 Task: Find the contact with the surname 'Jain' in Outlook.
Action: Mouse moved to (11, 88)
Screenshot: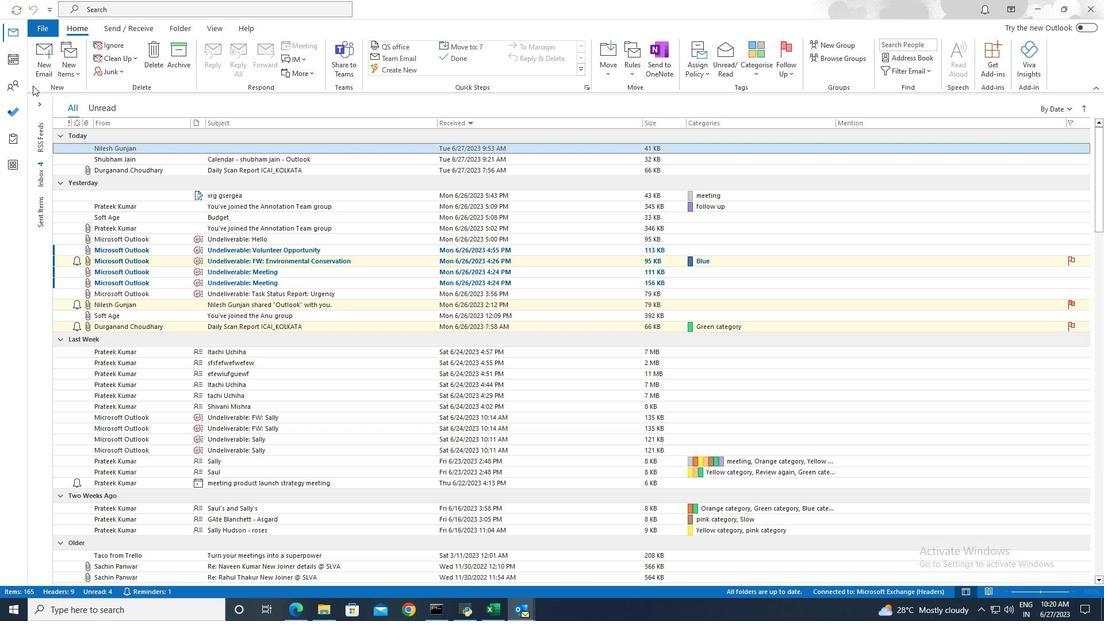 
Action: Mouse pressed left at (11, 88)
Screenshot: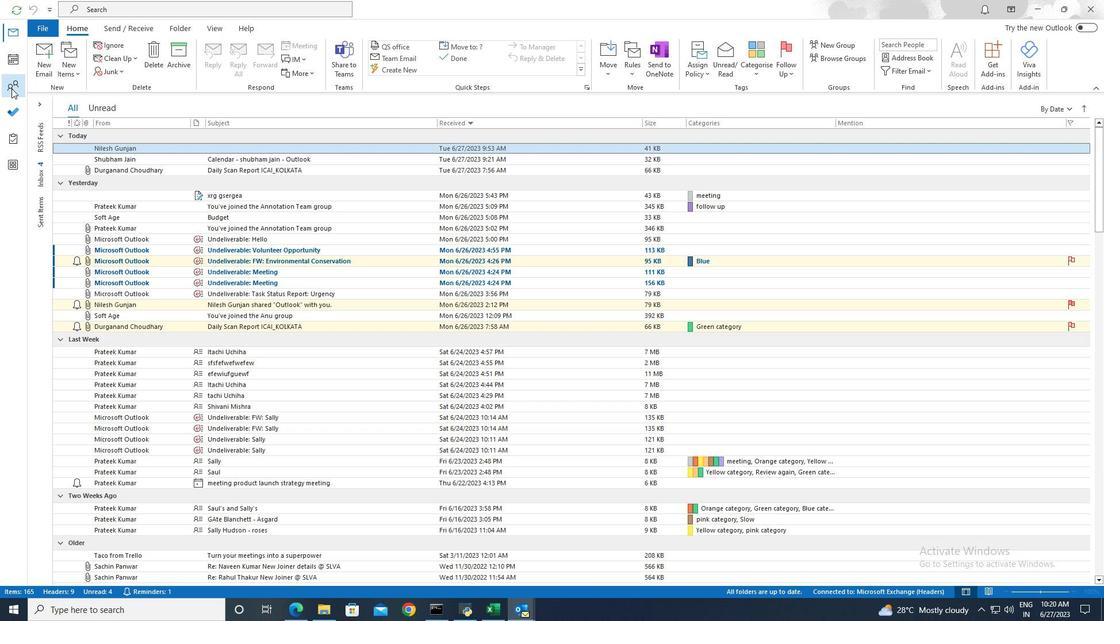 
Action: Mouse moved to (287, 6)
Screenshot: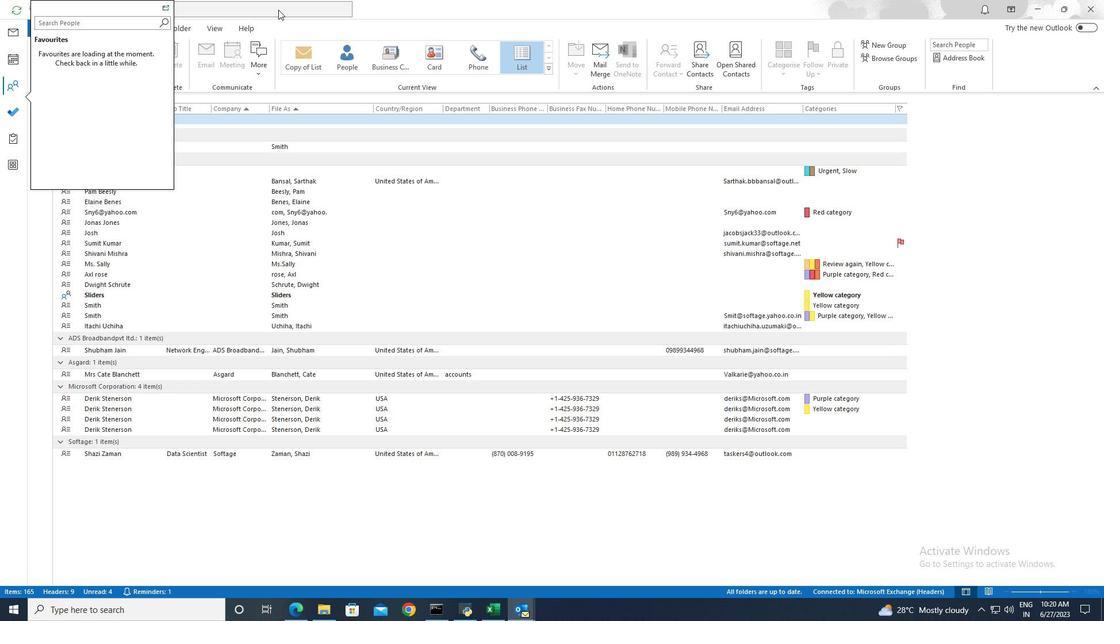 
Action: Mouse pressed left at (287, 6)
Screenshot: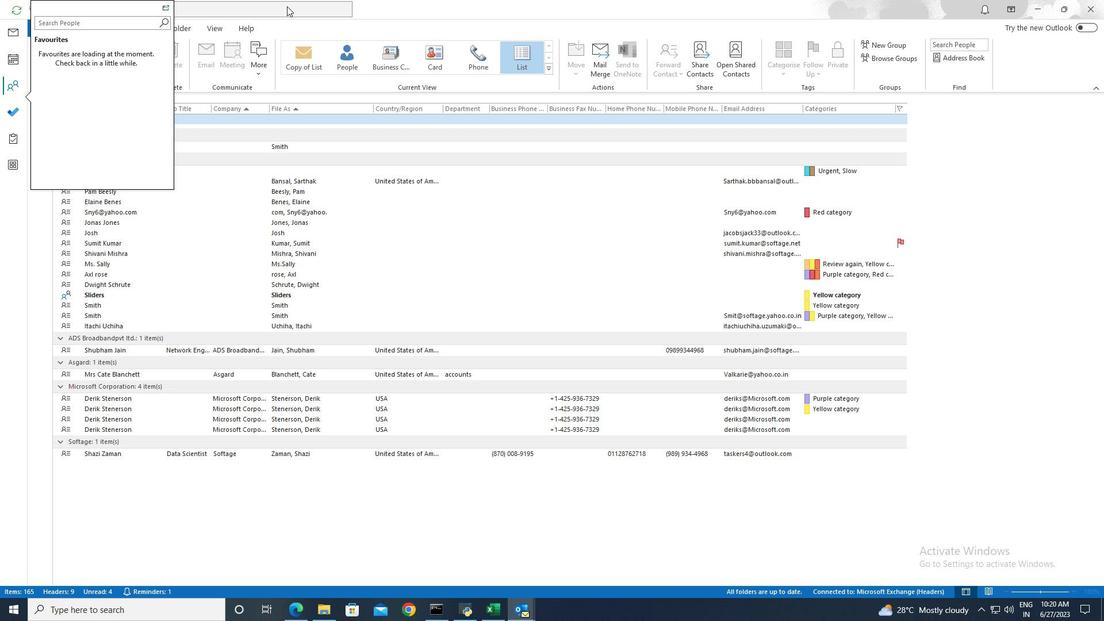 
Action: Mouse moved to (398, 10)
Screenshot: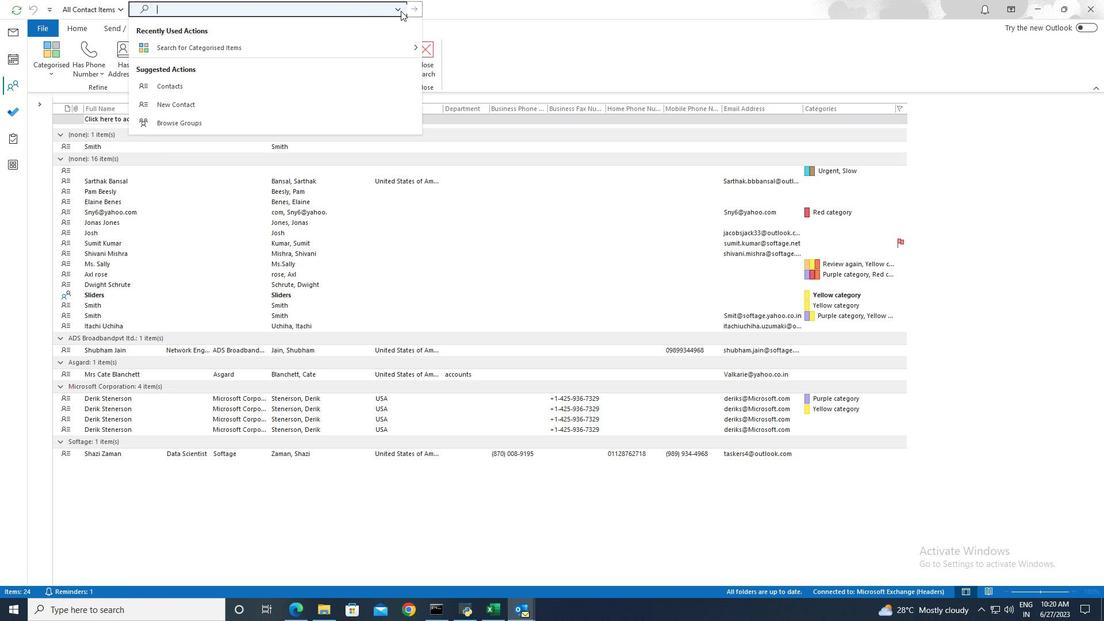 
Action: Mouse pressed left at (398, 10)
Screenshot: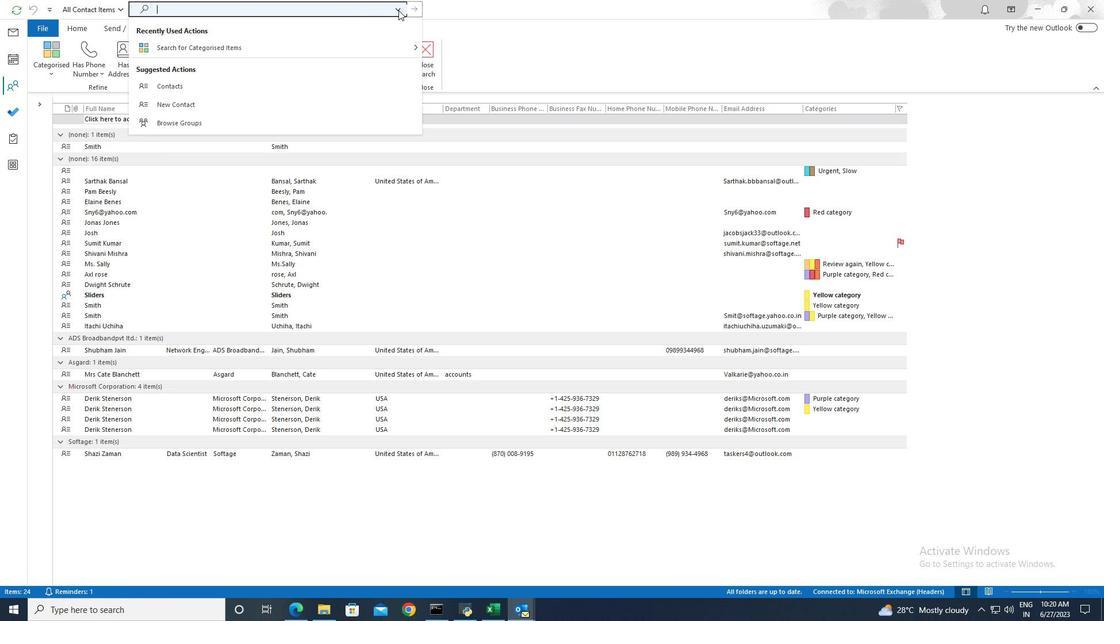 
Action: Mouse moved to (263, 293)
Screenshot: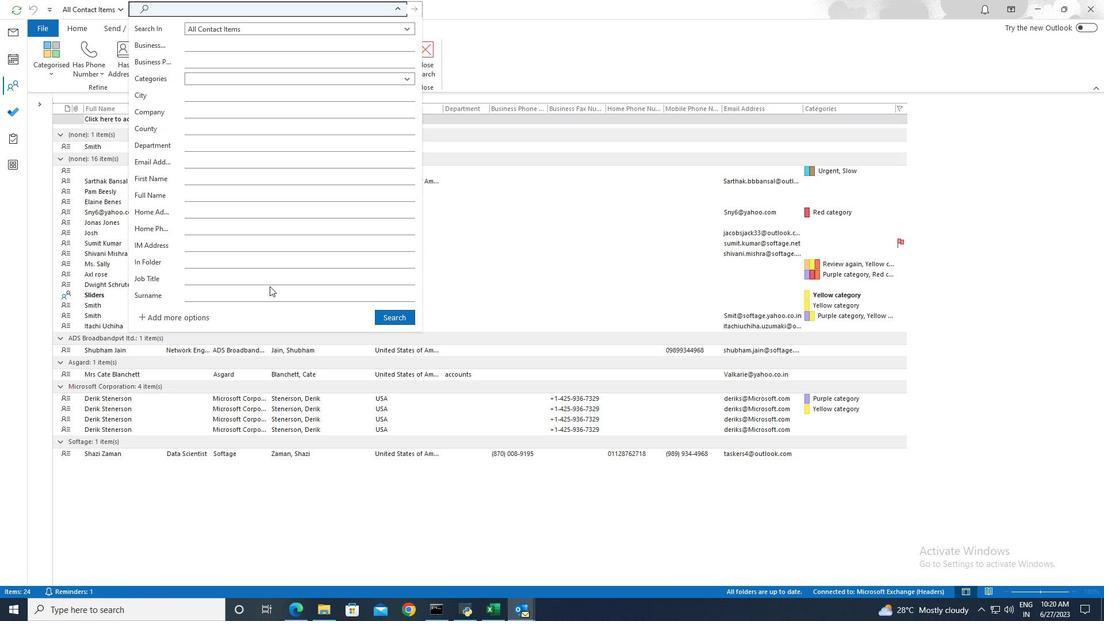 
Action: Mouse pressed left at (263, 293)
Screenshot: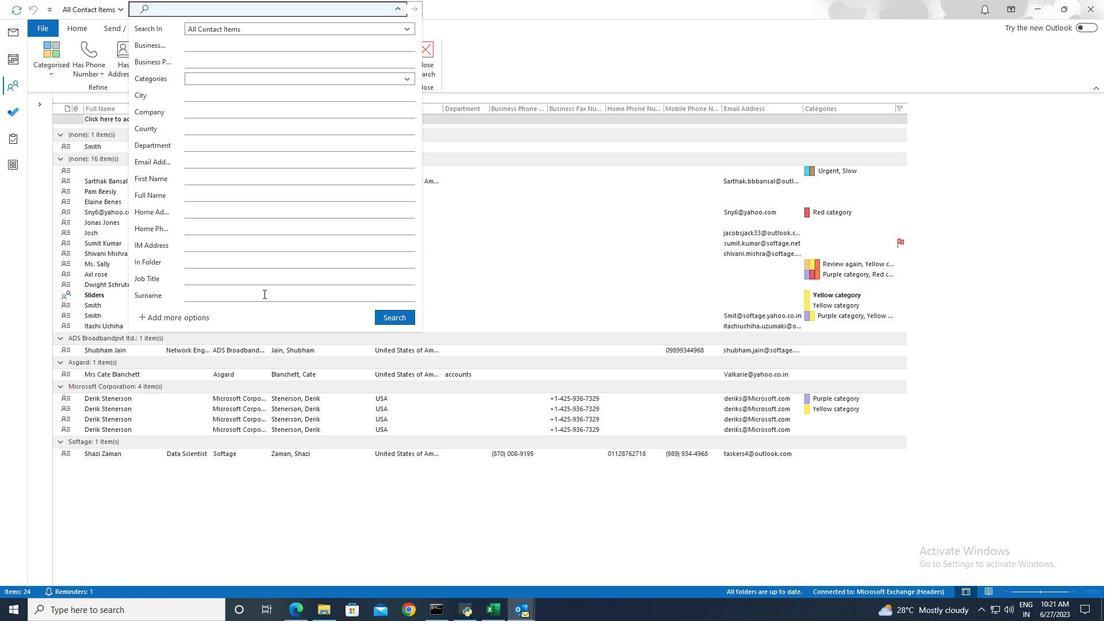 
Action: Key pressed <Key.shift>Jain
Screenshot: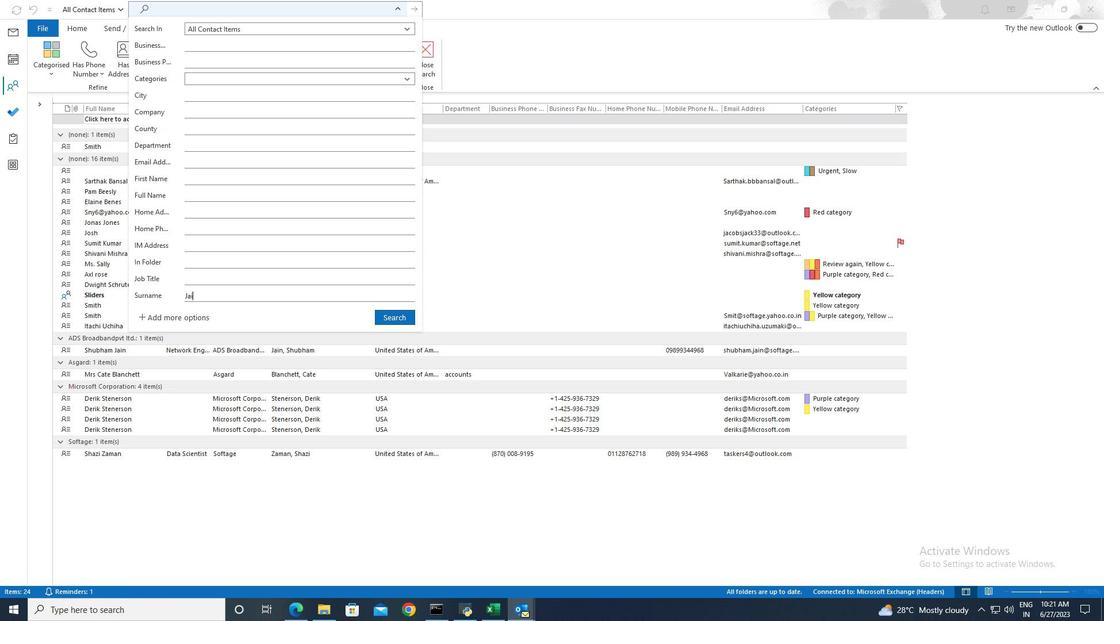 
Action: Mouse moved to (413, 322)
Screenshot: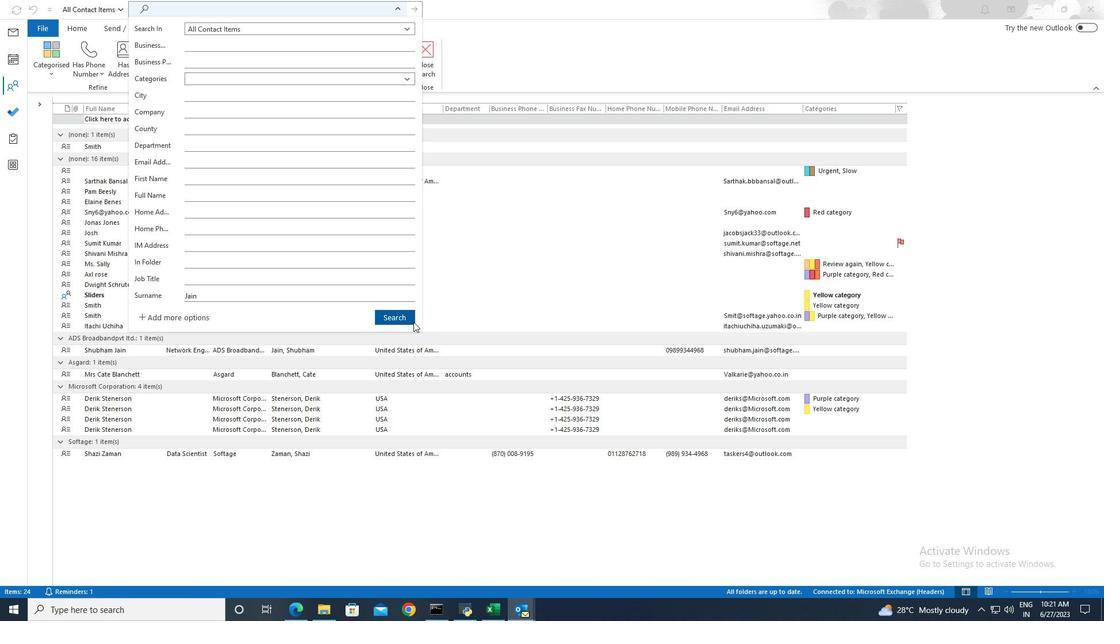 
Action: Mouse pressed left at (413, 322)
Screenshot: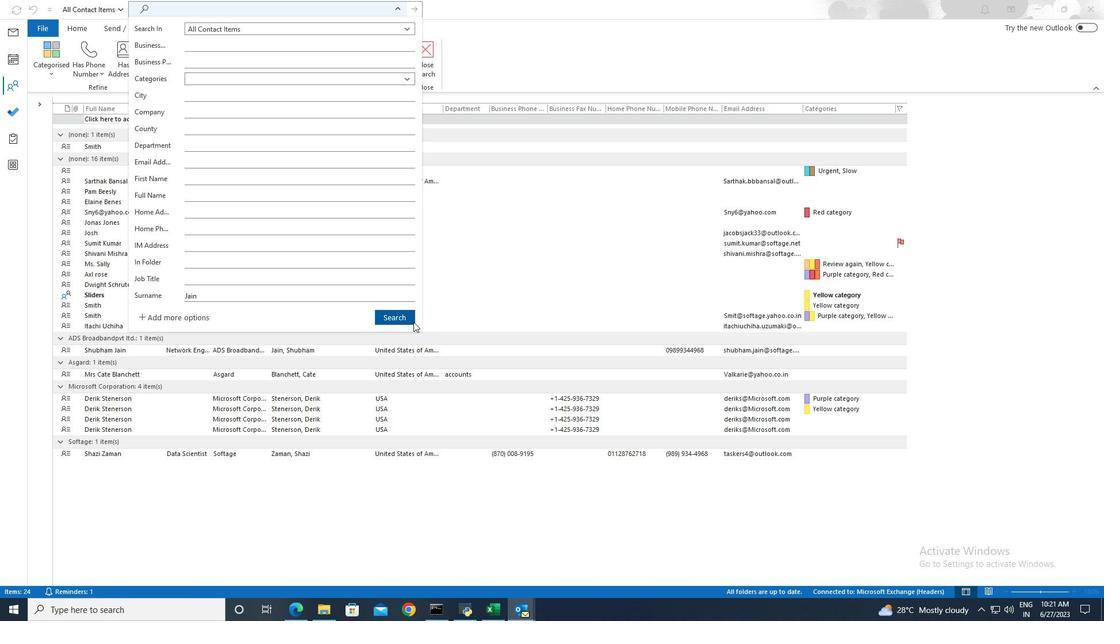 
